 Task: Check how to setup "Give agents context with tags".
Action: Mouse pressed left at (938, 149)
Screenshot: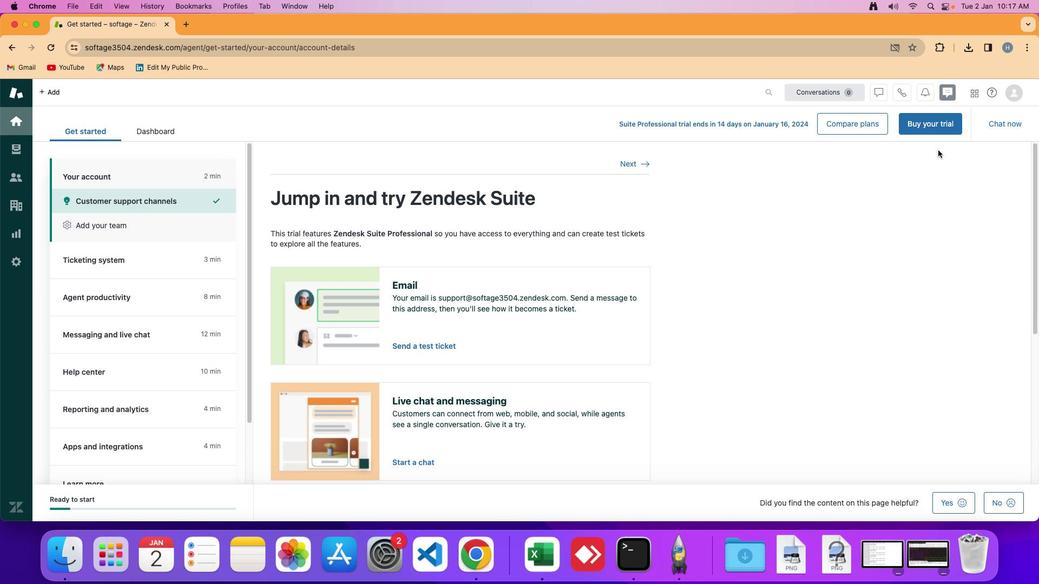 
Action: Mouse moved to (991, 93)
Screenshot: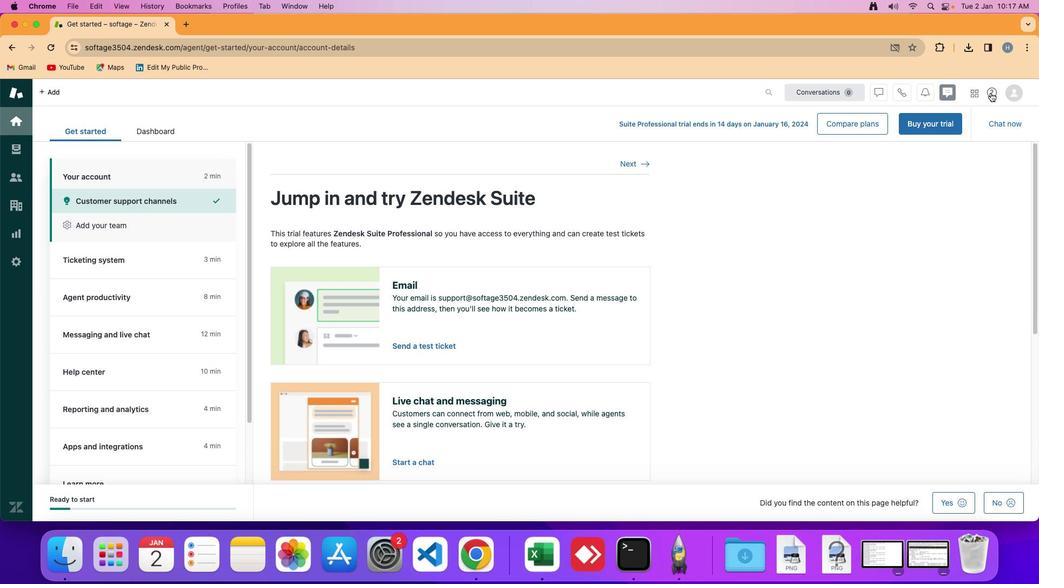 
Action: Mouse pressed left at (991, 93)
Screenshot: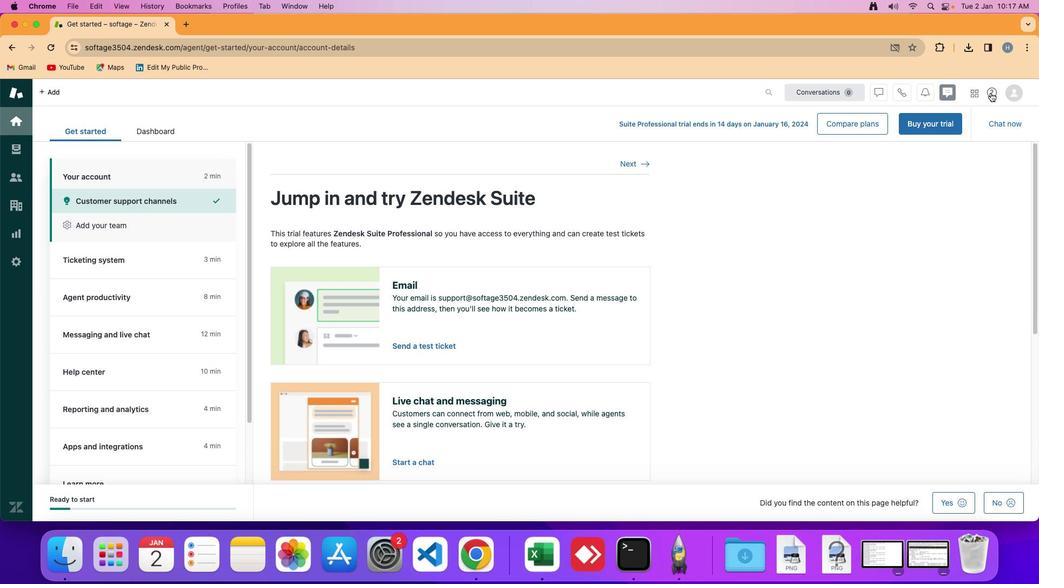 
Action: Mouse moved to (916, 311)
Screenshot: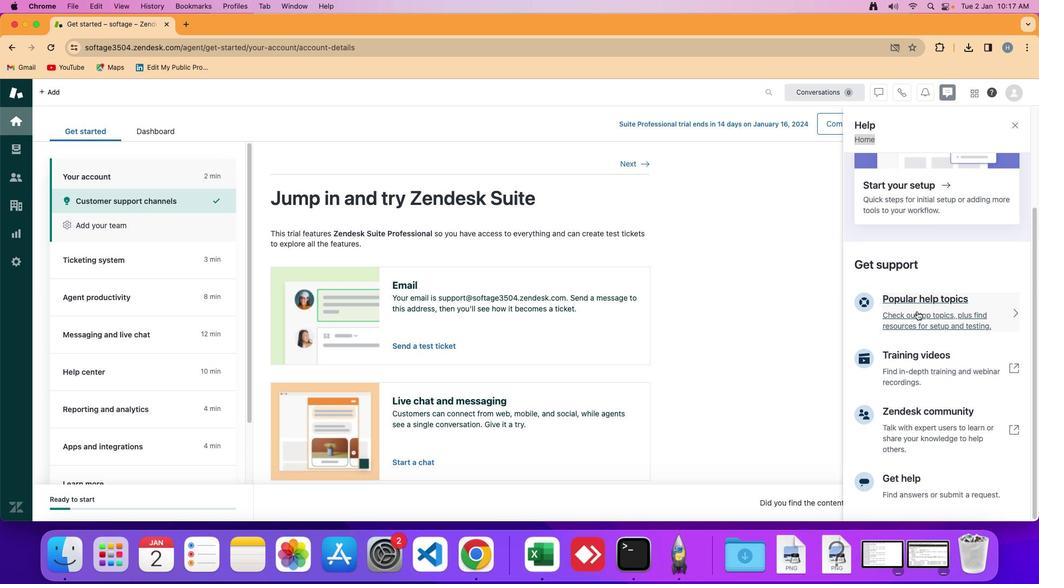 
Action: Mouse pressed left at (916, 311)
Screenshot: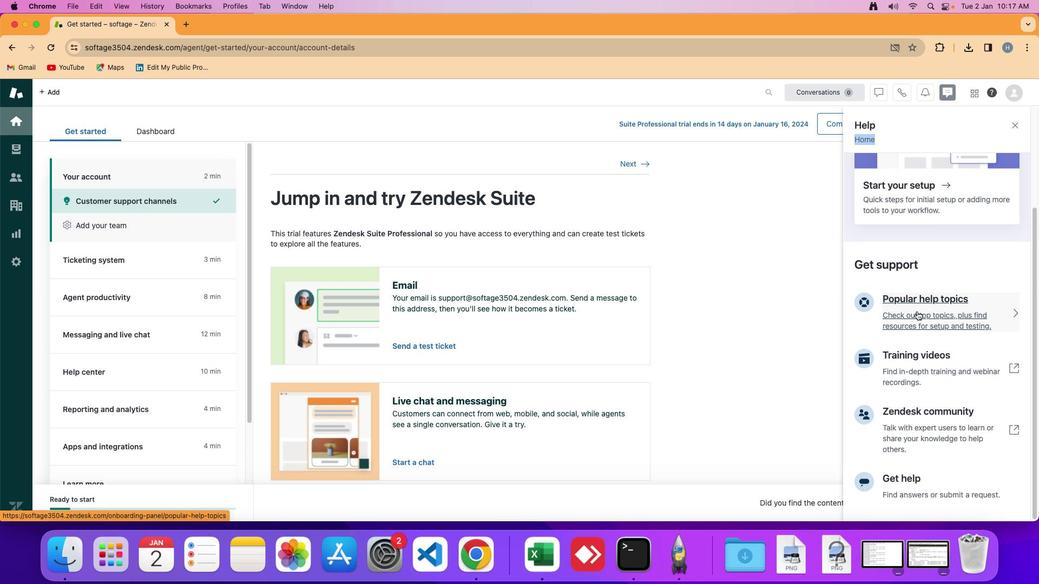 
Action: Mouse moved to (906, 500)
Screenshot: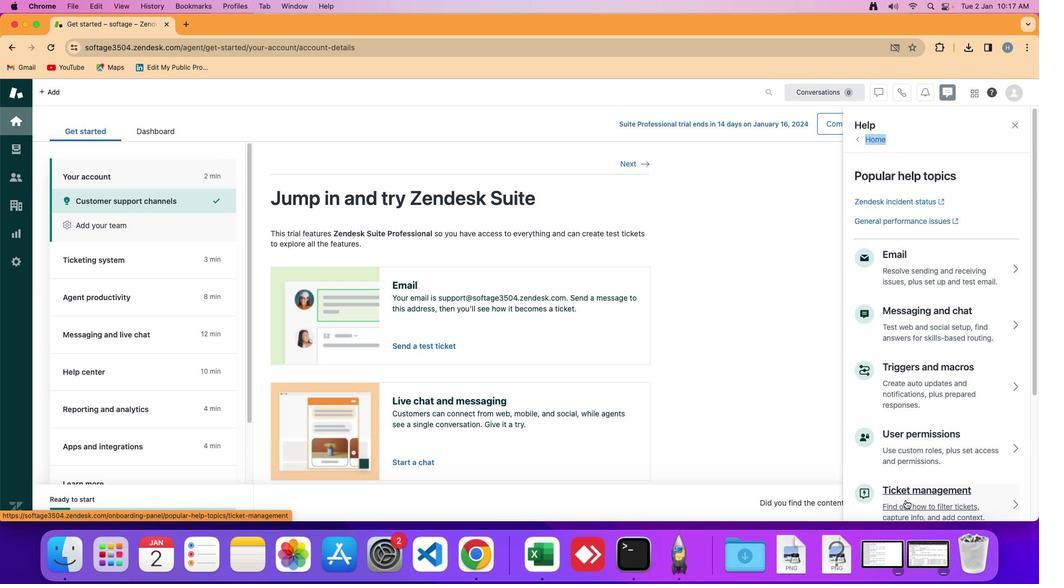 
Action: Mouse pressed left at (906, 500)
Screenshot: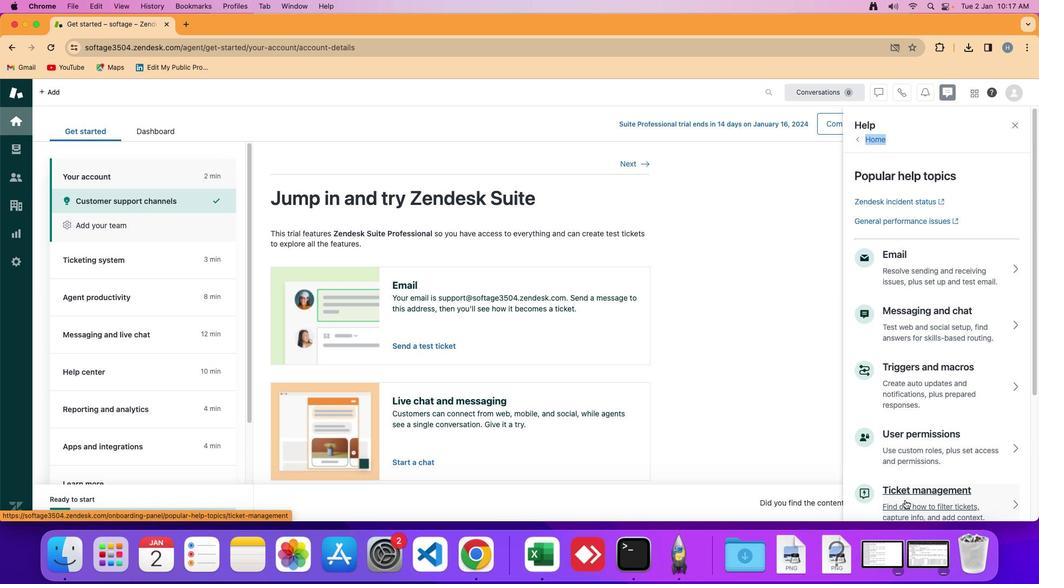 
Action: Mouse moved to (939, 410)
Screenshot: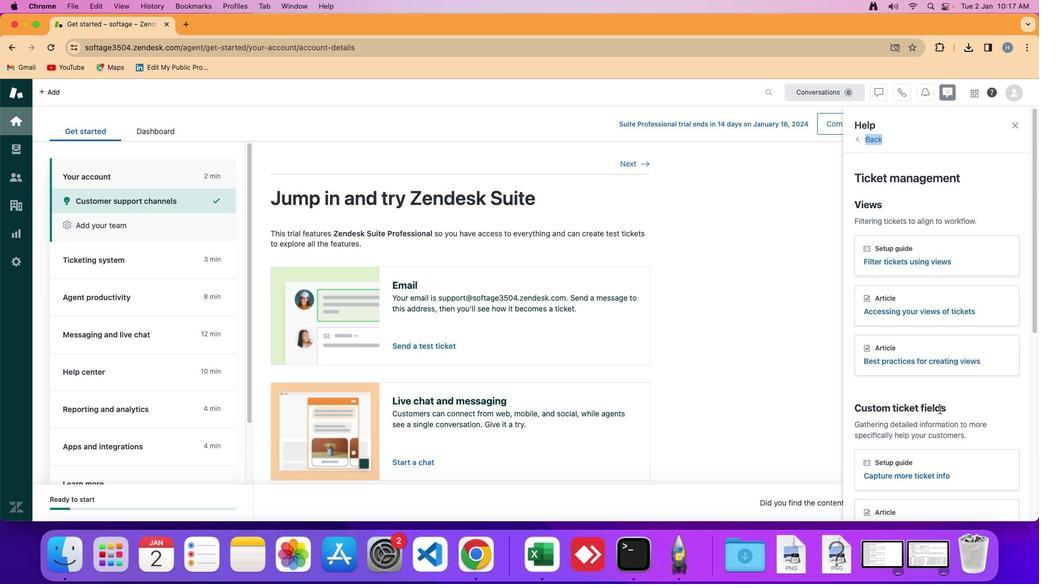 
Action: Mouse scrolled (939, 410) with delta (0, 0)
Screenshot: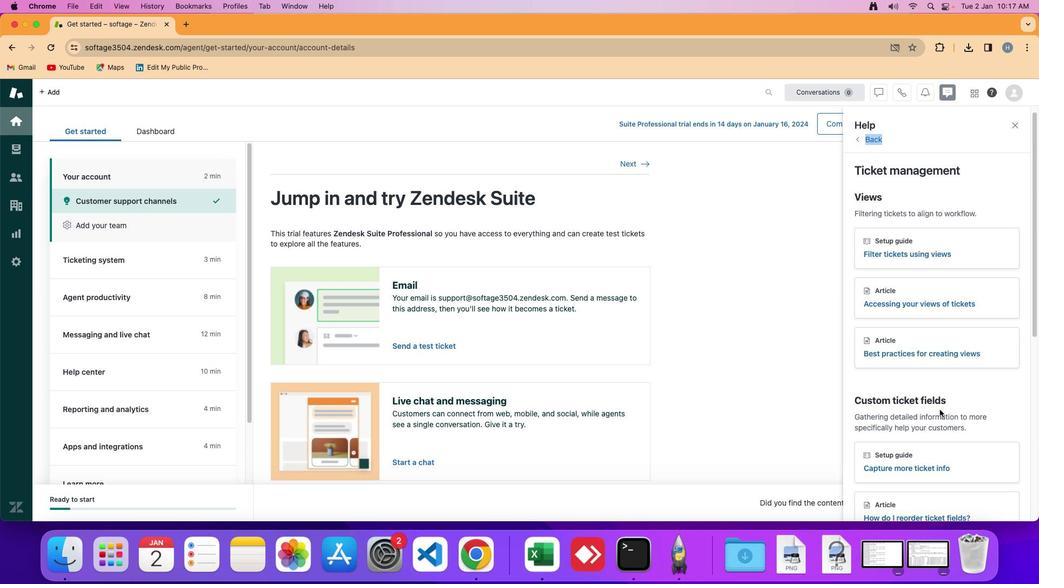 
Action: Mouse moved to (939, 410)
Screenshot: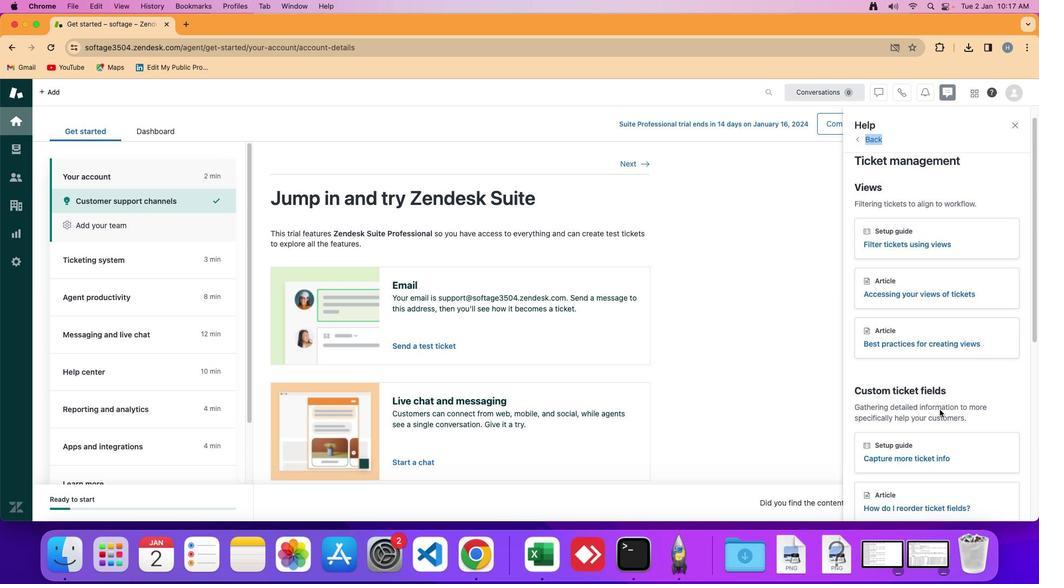 
Action: Mouse scrolled (939, 410) with delta (0, 0)
Screenshot: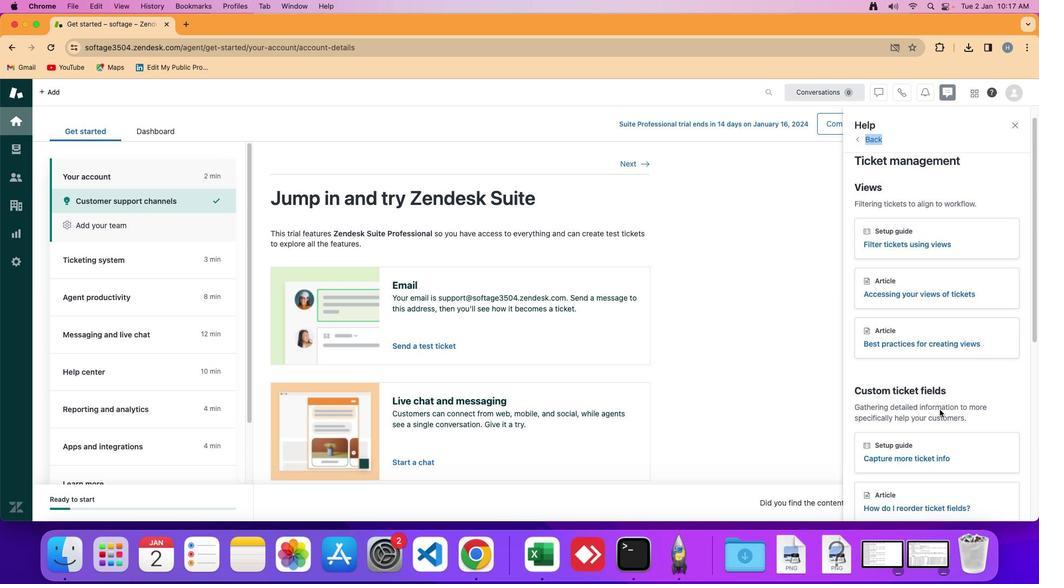 
Action: Mouse moved to (940, 410)
Screenshot: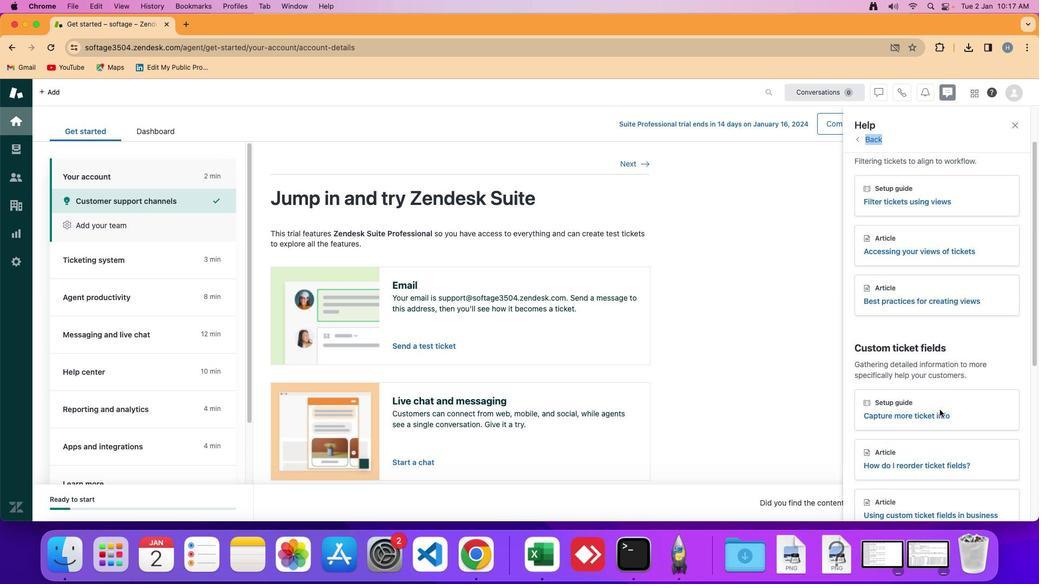 
Action: Mouse scrolled (940, 410) with delta (0, -1)
Screenshot: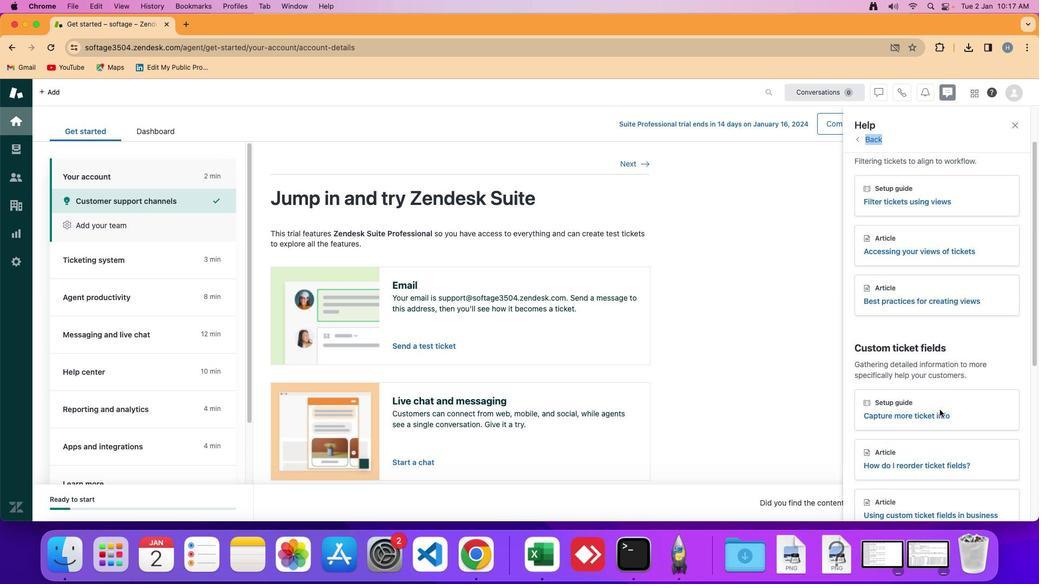 
Action: Mouse scrolled (940, 410) with delta (0, -1)
Screenshot: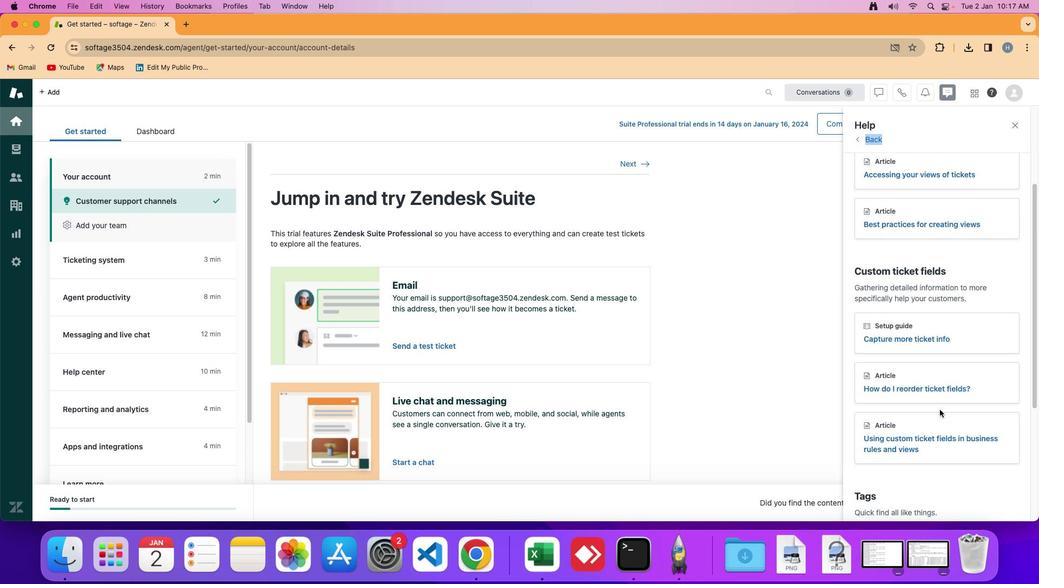 
Action: Mouse scrolled (940, 410) with delta (0, -1)
Screenshot: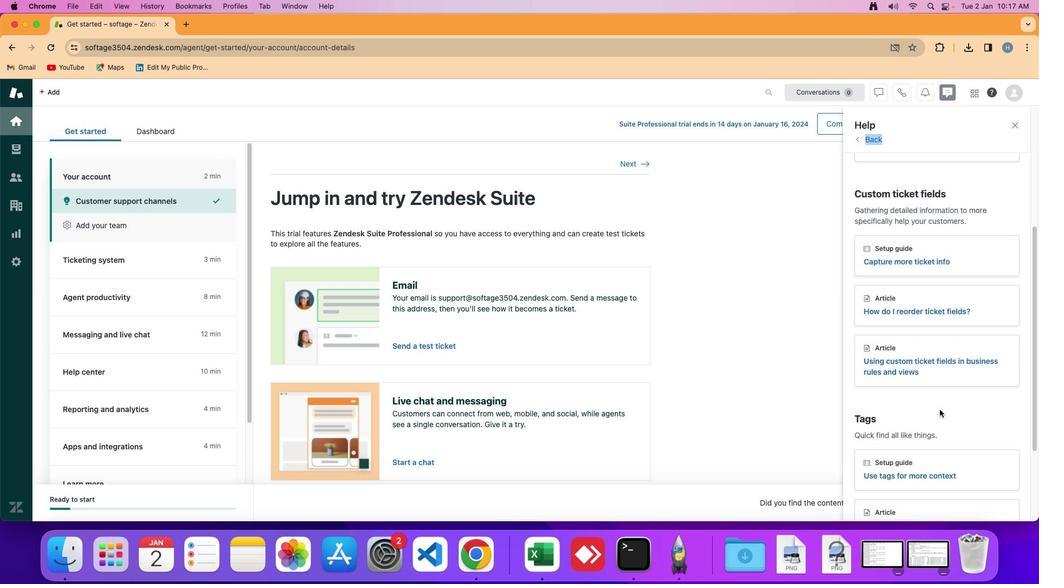 
Action: Mouse scrolled (940, 410) with delta (0, 0)
Screenshot: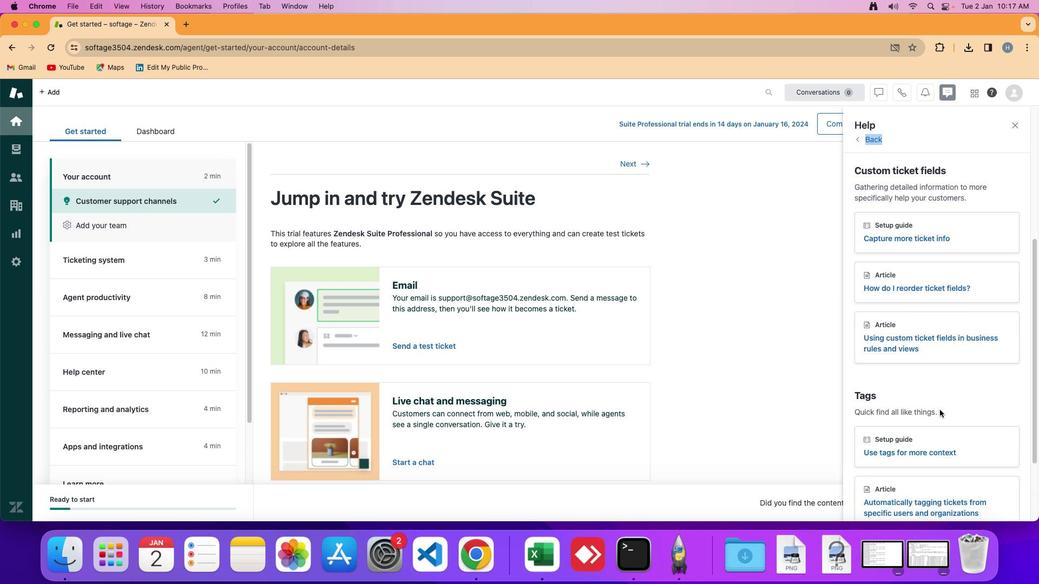 
Action: Mouse scrolled (940, 410) with delta (0, 0)
Screenshot: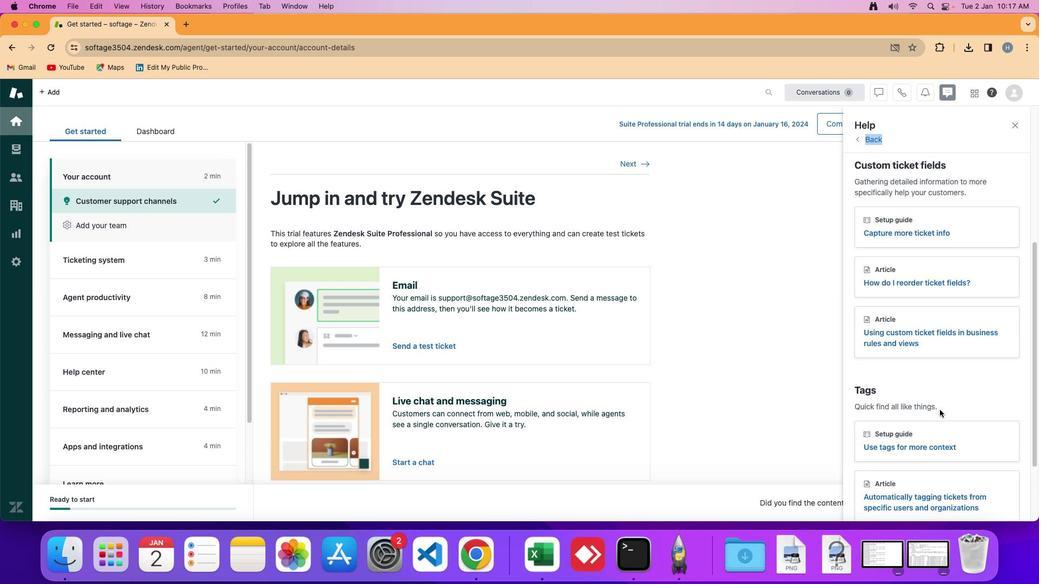 
Action: Mouse scrolled (940, 410) with delta (0, 0)
Screenshot: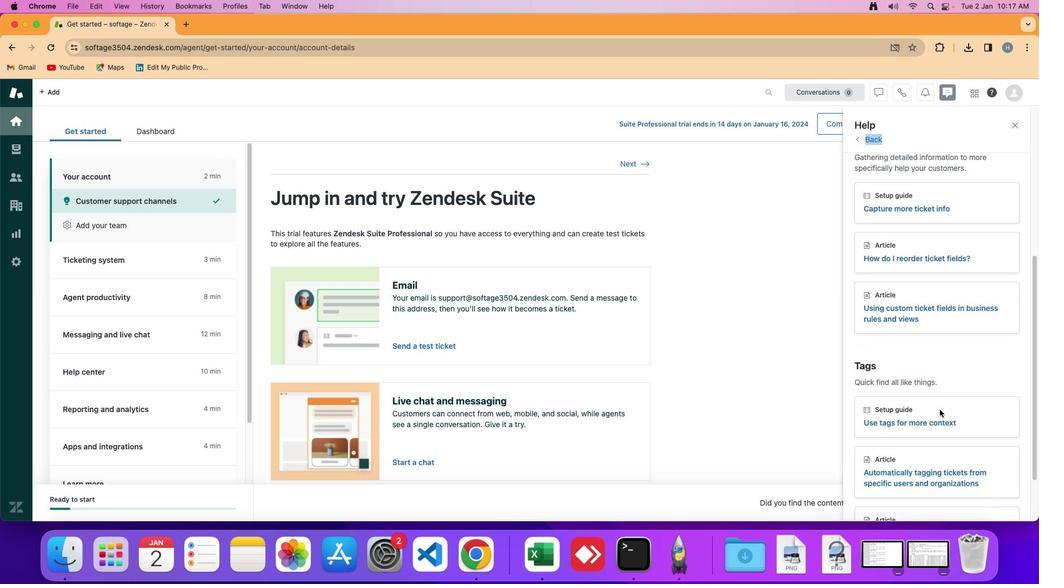 
Action: Mouse moved to (936, 410)
Screenshot: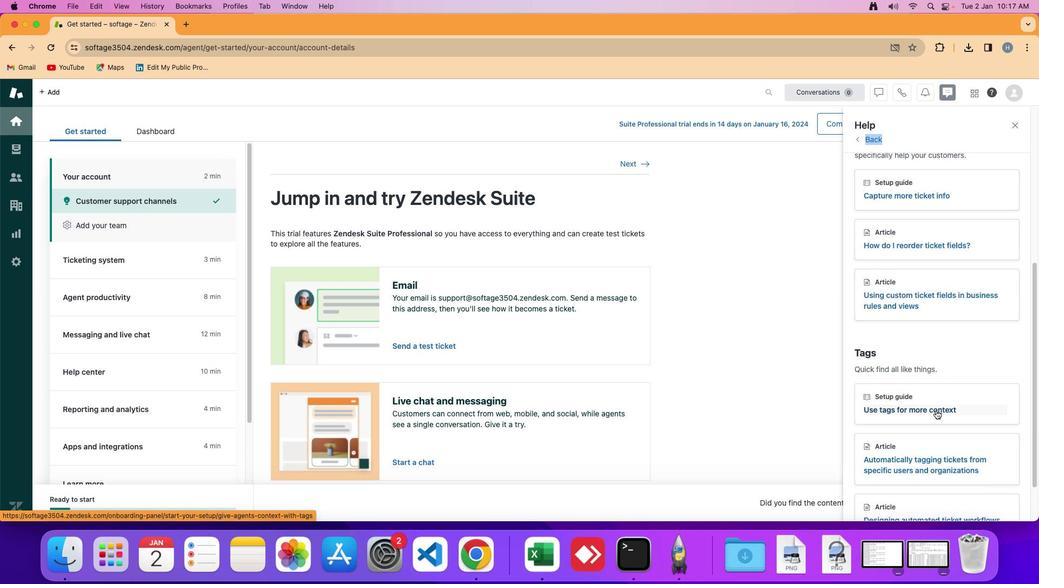 
Action: Mouse pressed left at (936, 410)
Screenshot: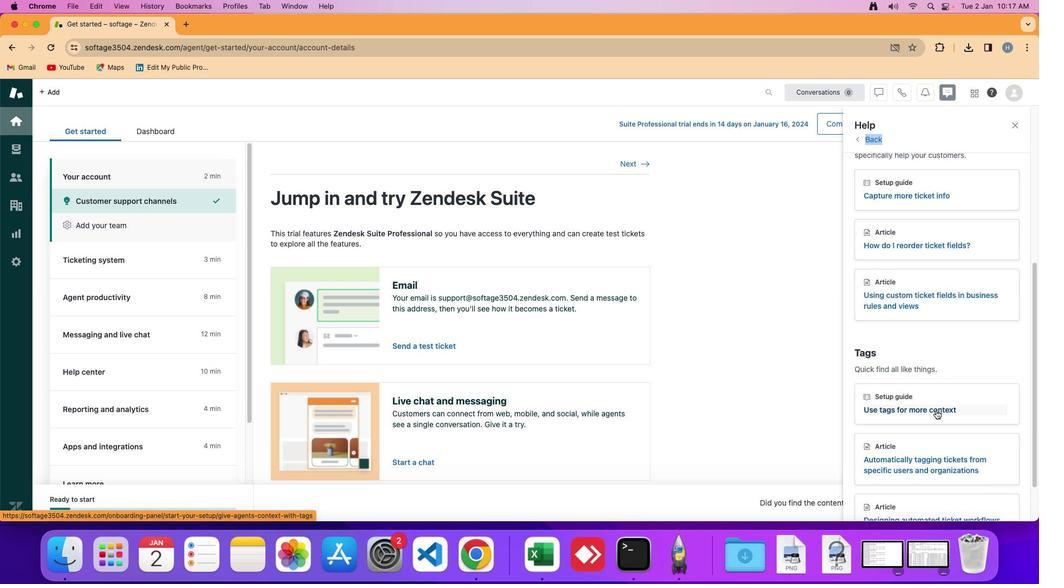 
Action: Mouse moved to (935, 410)
Screenshot: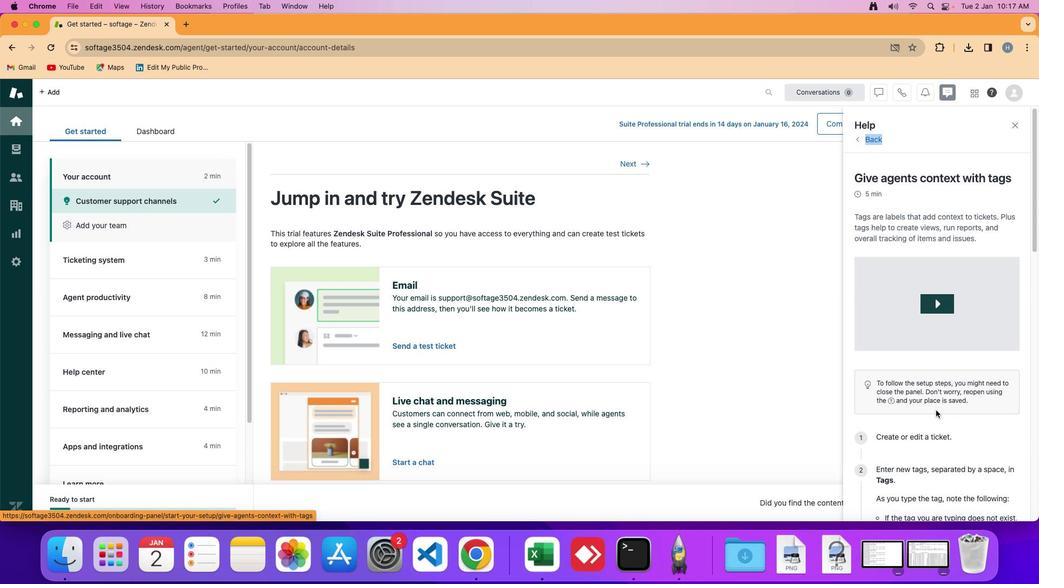 
